 Task: Send an email with the signature Daniel Baker with the subject Thank you for a portfolio and the message I have some concerns regarding the progress of the project. Can we set up a call to discuss this further? from softage.10@softage.net to softage.2@softage.net and softage.3@softage.net
Action: Mouse moved to (84, 90)
Screenshot: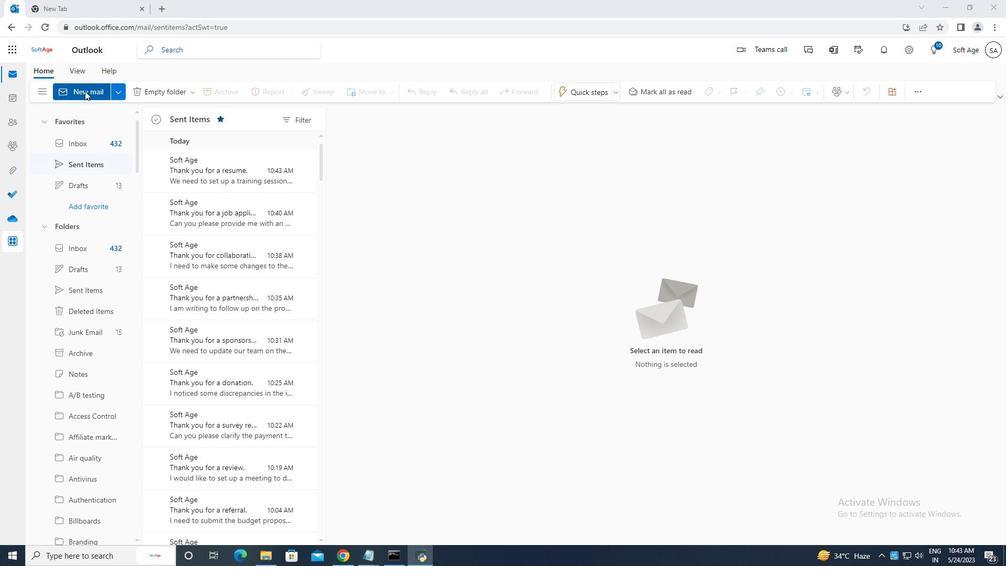 
Action: Mouse pressed left at (84, 90)
Screenshot: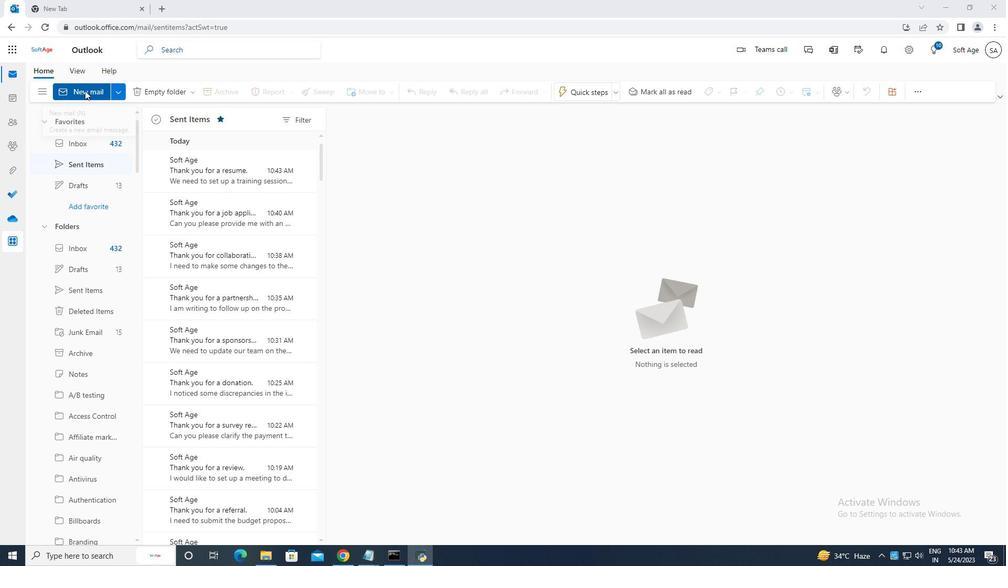 
Action: Mouse moved to (676, 95)
Screenshot: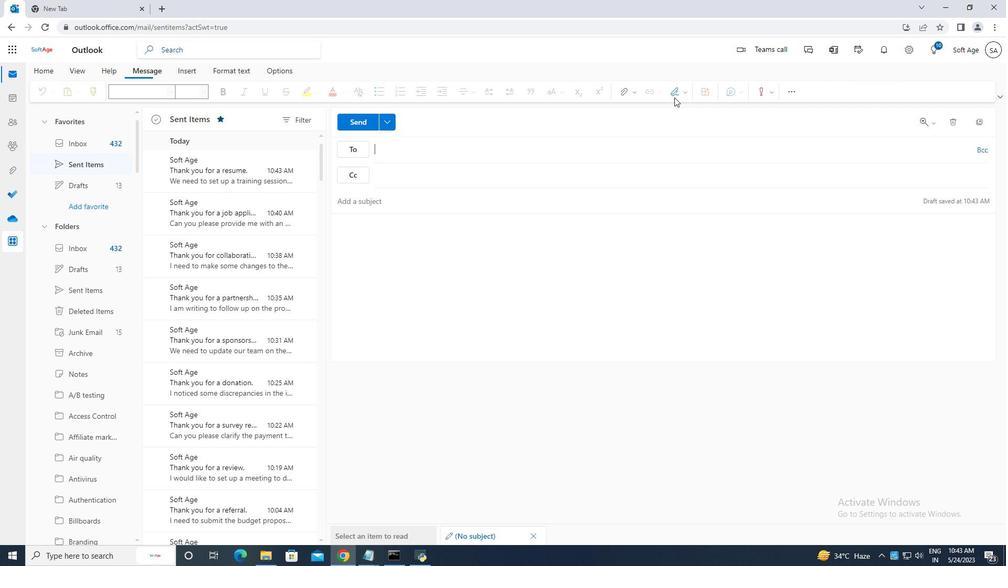 
Action: Mouse pressed left at (676, 95)
Screenshot: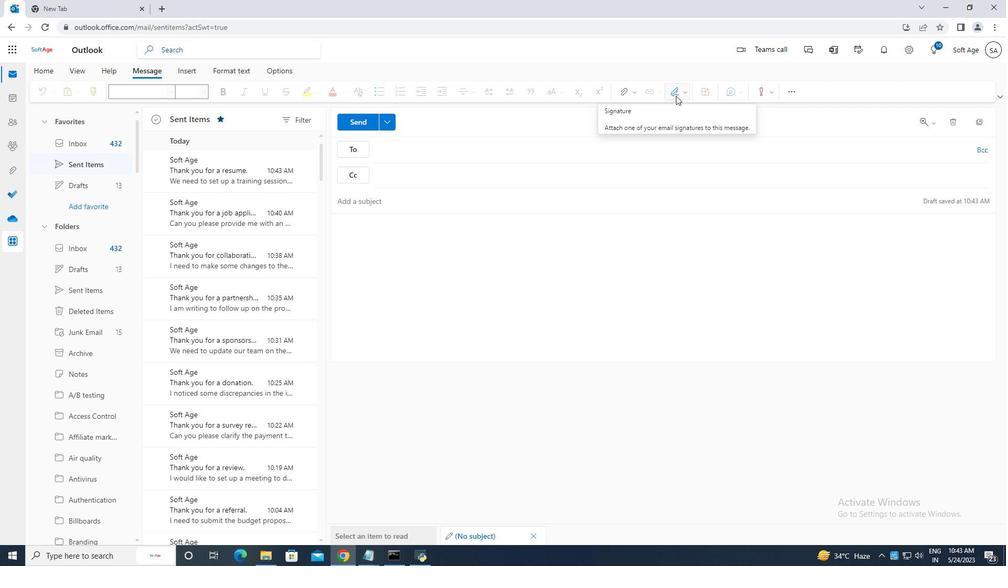 
Action: Mouse moved to (658, 134)
Screenshot: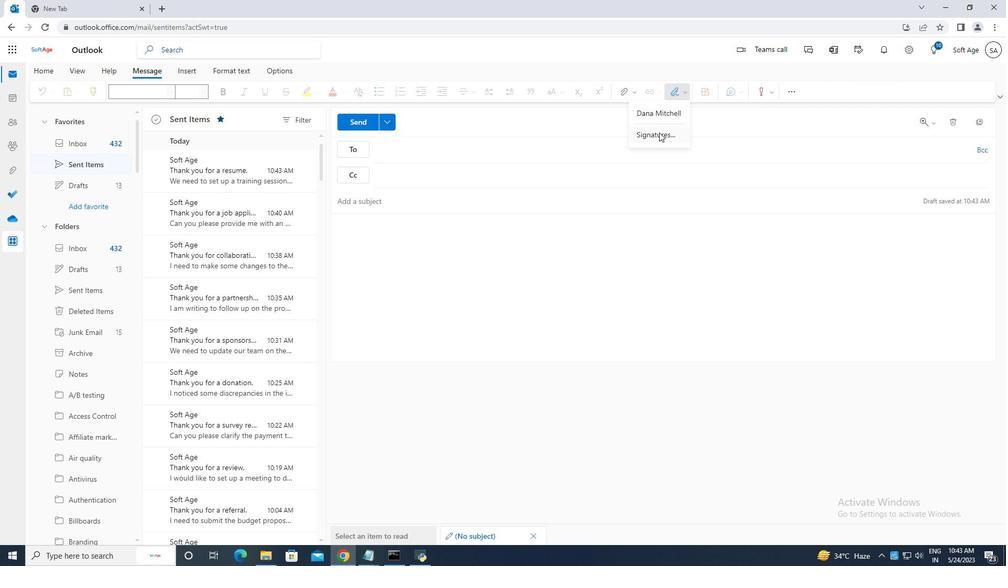 
Action: Mouse pressed left at (658, 134)
Screenshot: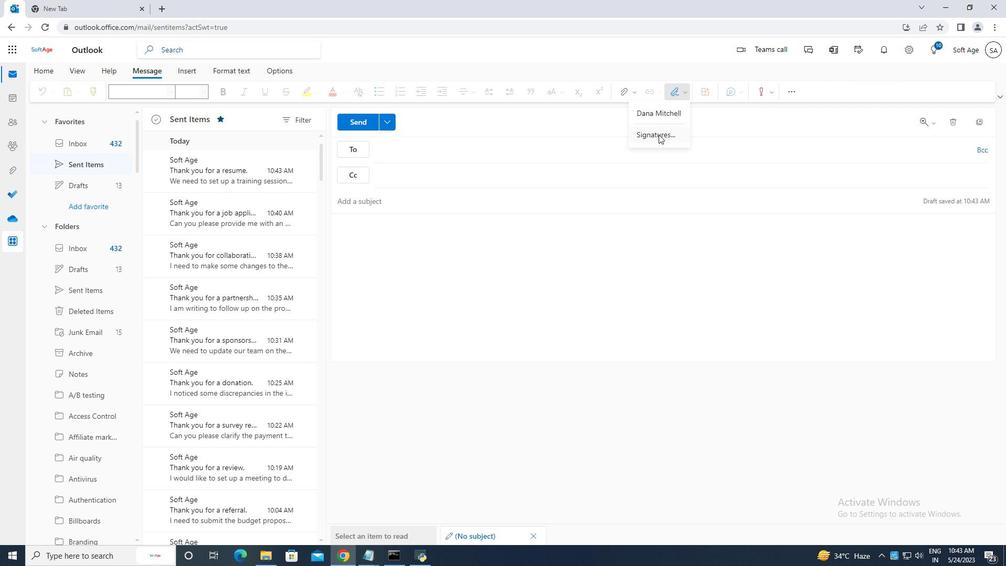 
Action: Mouse moved to (715, 176)
Screenshot: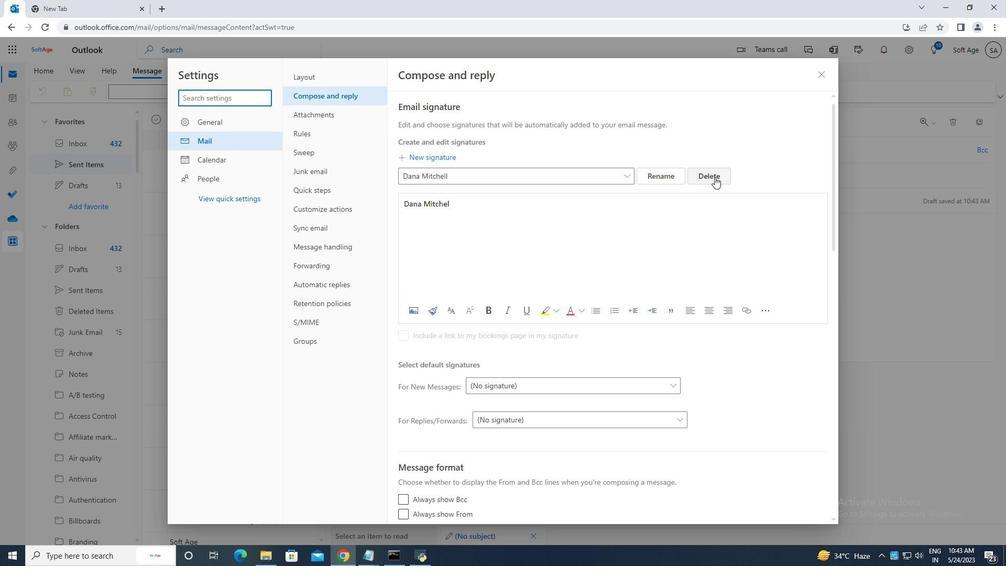 
Action: Mouse pressed left at (715, 176)
Screenshot: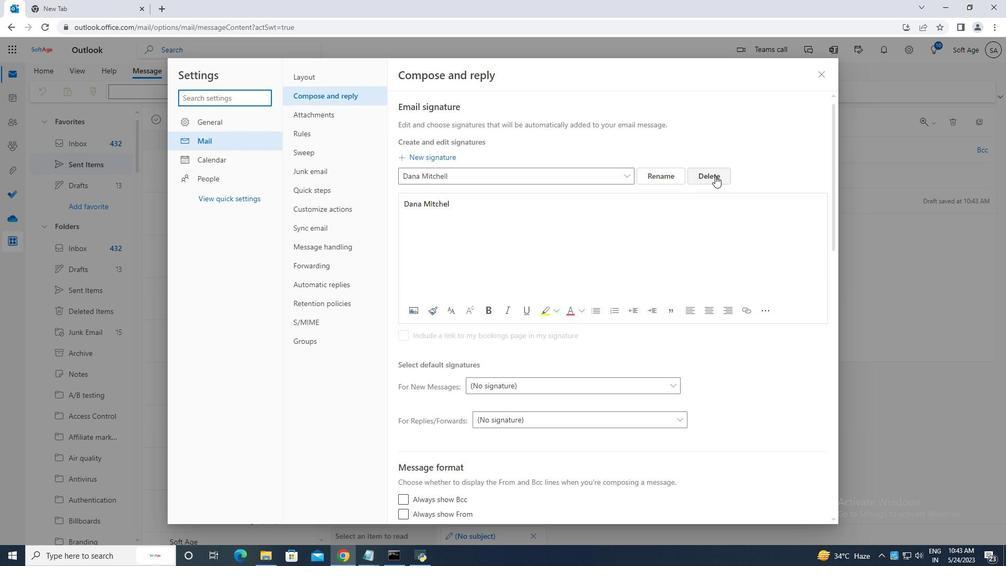 
Action: Mouse moved to (475, 177)
Screenshot: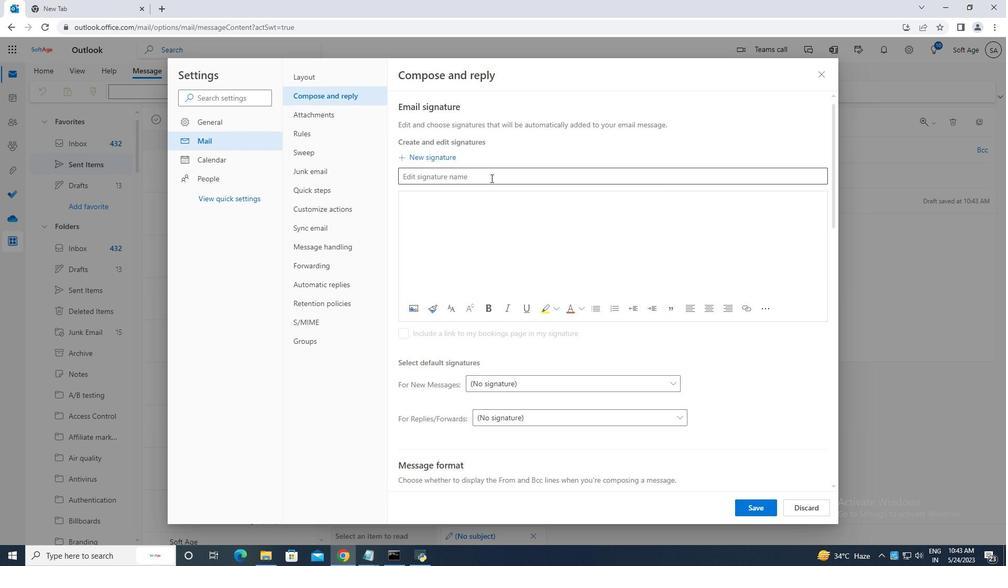 
Action: Mouse pressed left at (475, 177)
Screenshot: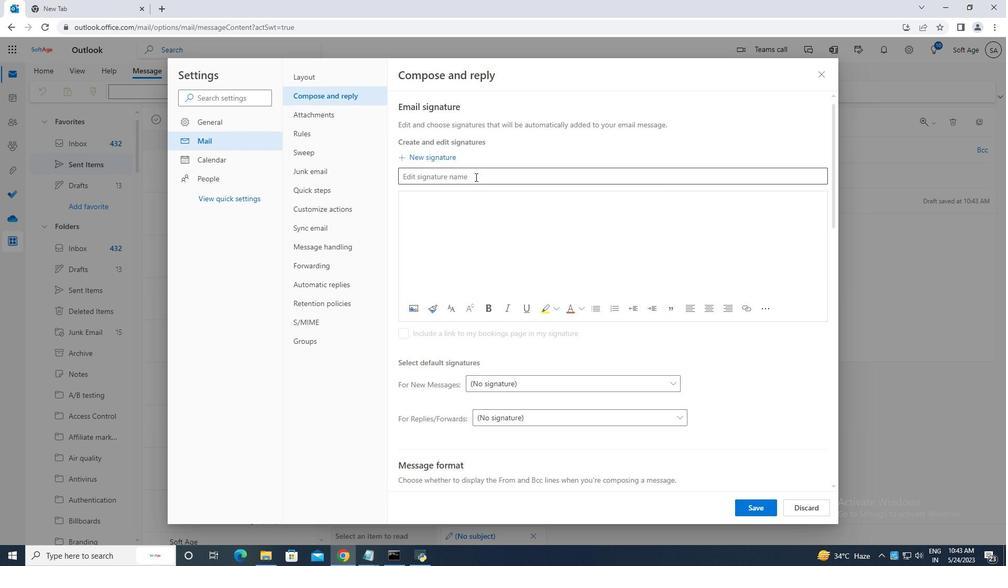 
Action: Mouse moved to (474, 174)
Screenshot: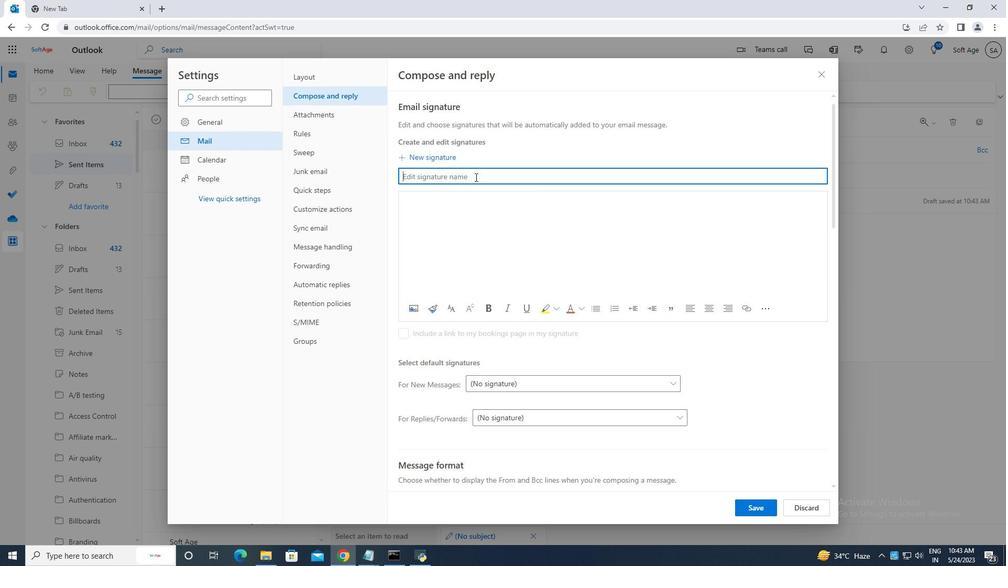 
Action: Key pressed <Key.caps_lock>D<Key.caps_lock>aniel<Key.space><Key.caps_lock>B<Key.caps_lock>aker<Key.space>
Screenshot: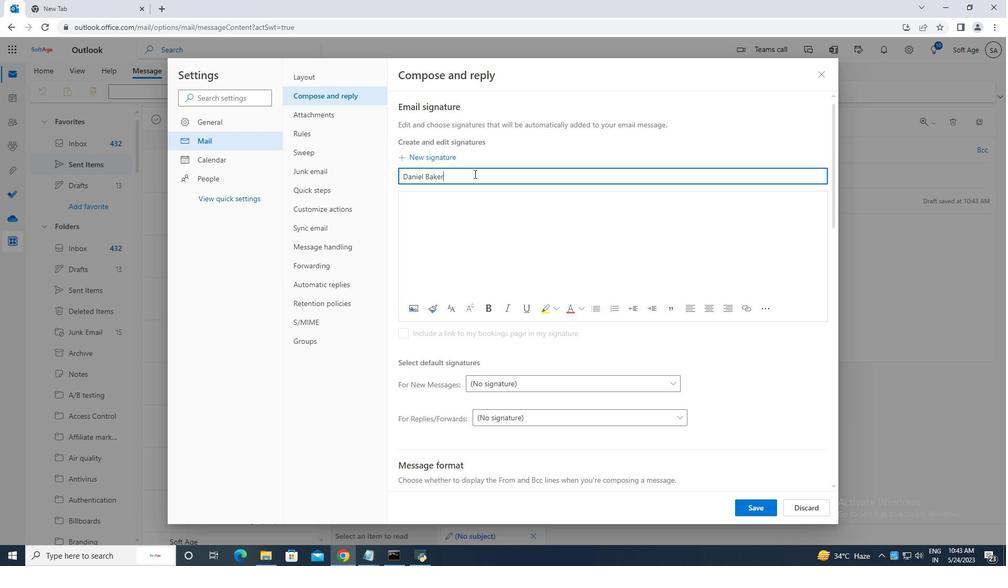 
Action: Mouse moved to (411, 198)
Screenshot: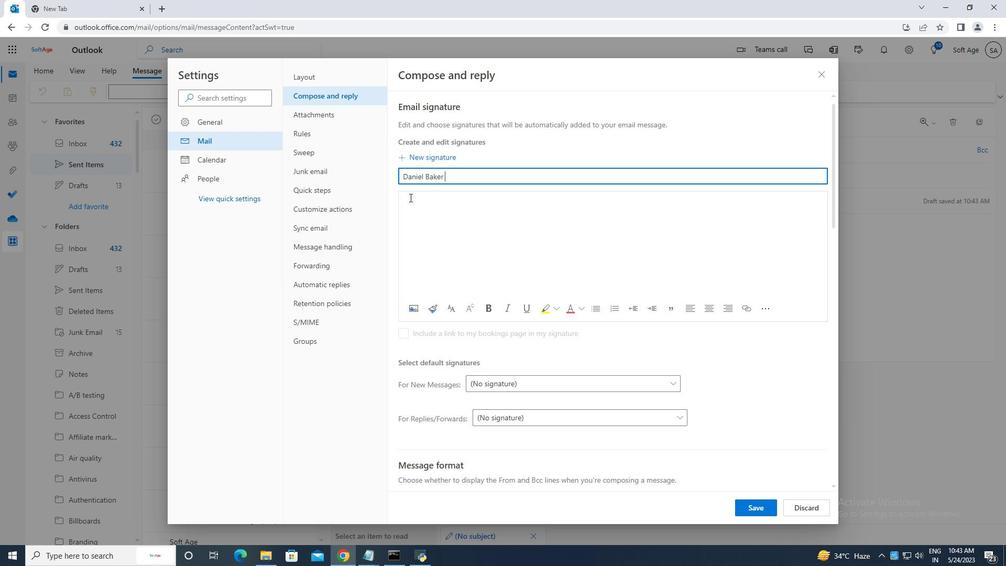 
Action: Mouse pressed left at (411, 198)
Screenshot: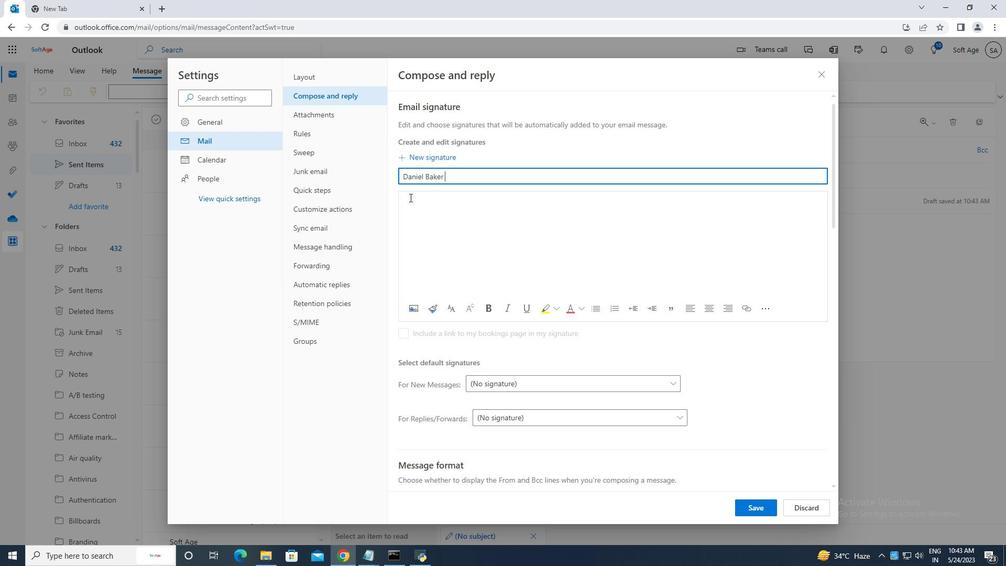 
Action: Mouse moved to (412, 198)
Screenshot: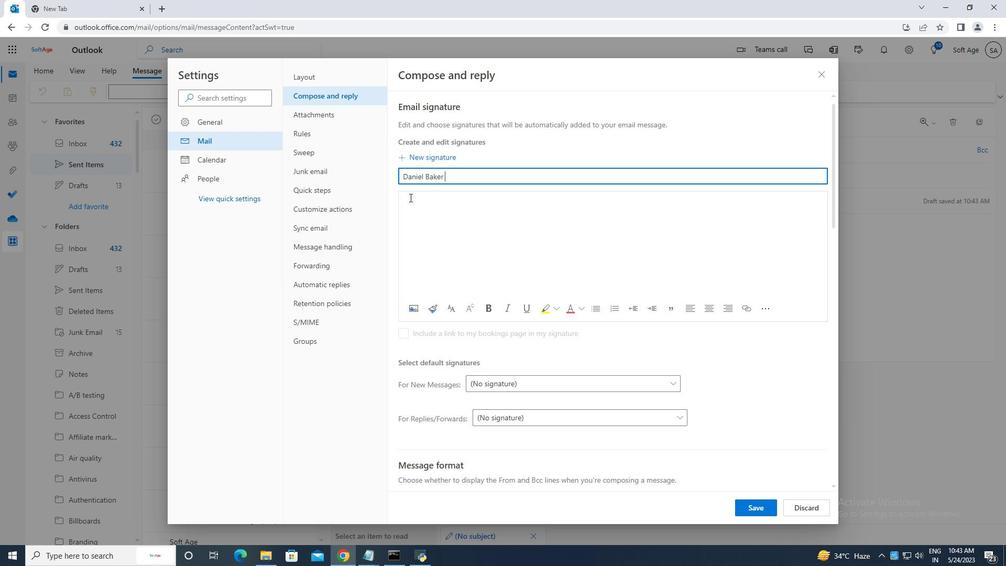 
Action: Key pressed <Key.caps_lock>D<Key.caps_lock>ainel<Key.space><Key.caps_lock><Key.backspace><Key.backspace><Key.backspace>IEL<Key.space><Key.backspace><Key.backspace><Key.backspace><Key.backspace><Key.caps_lock>iel<Key.space><Key.backspace><Key.backspace><Key.backspace><Key.backspace><Key.backspace><Key.backspace>niel<Key.space><Key.caps_lock>B<Key.caps_lock>aker
Screenshot: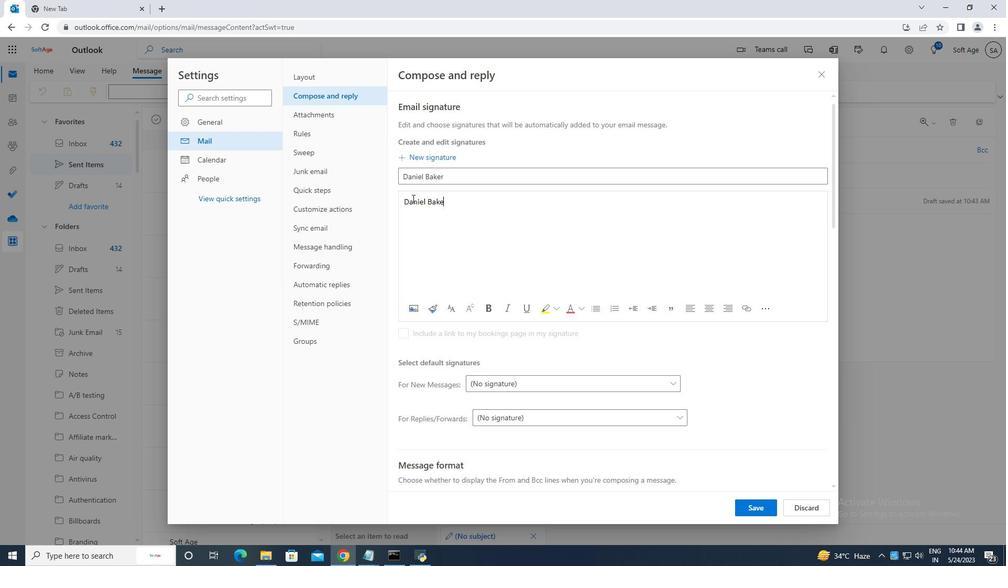 
Action: Mouse moved to (757, 510)
Screenshot: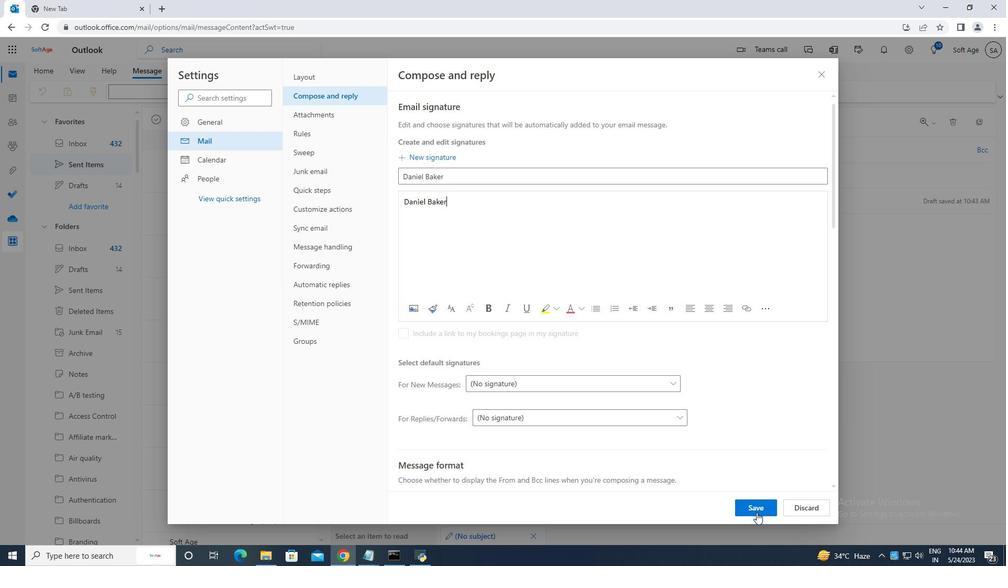 
Action: Mouse pressed left at (757, 510)
Screenshot: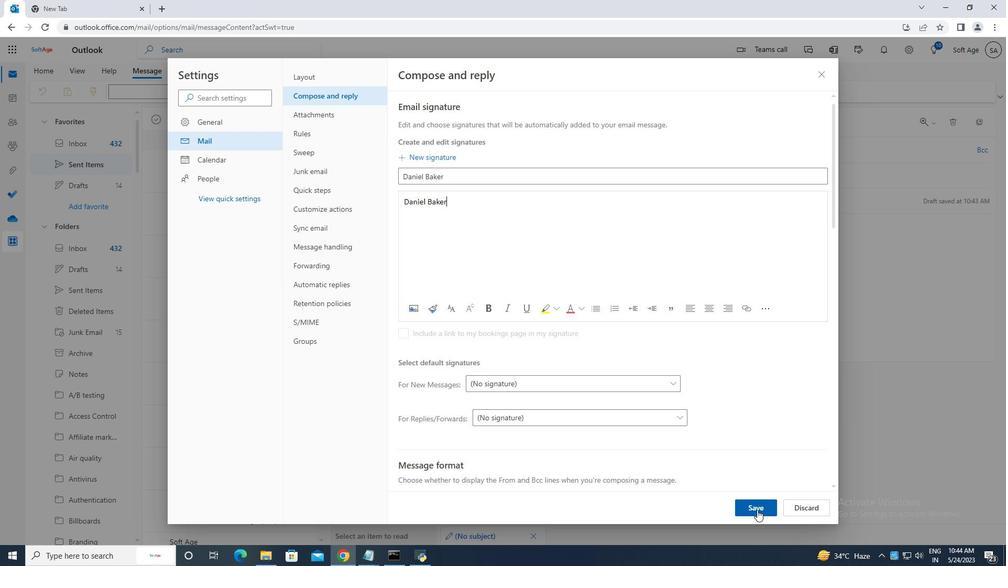 
Action: Mouse moved to (821, 73)
Screenshot: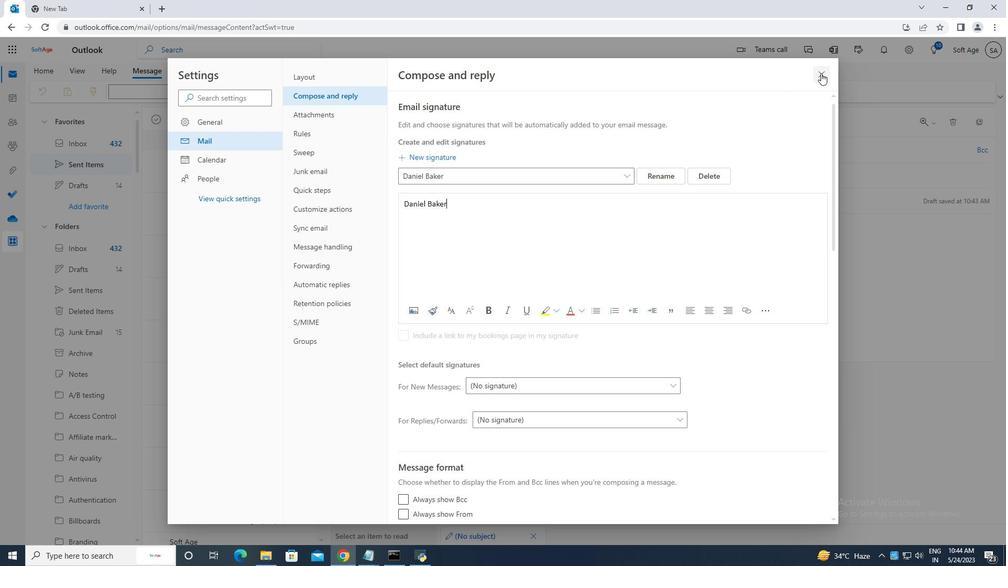 
Action: Mouse pressed left at (821, 73)
Screenshot: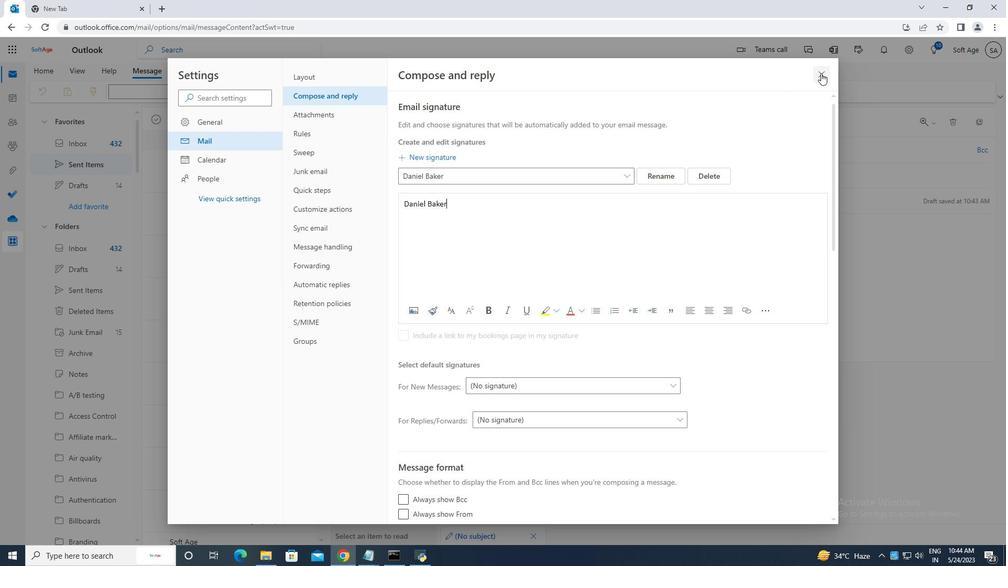 
Action: Mouse moved to (674, 94)
Screenshot: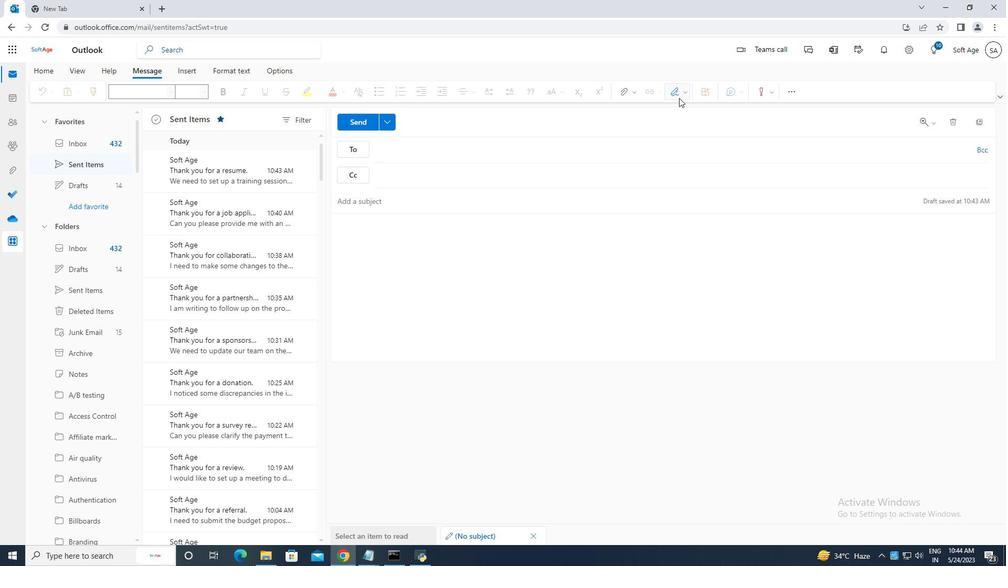 
Action: Mouse pressed left at (674, 94)
Screenshot: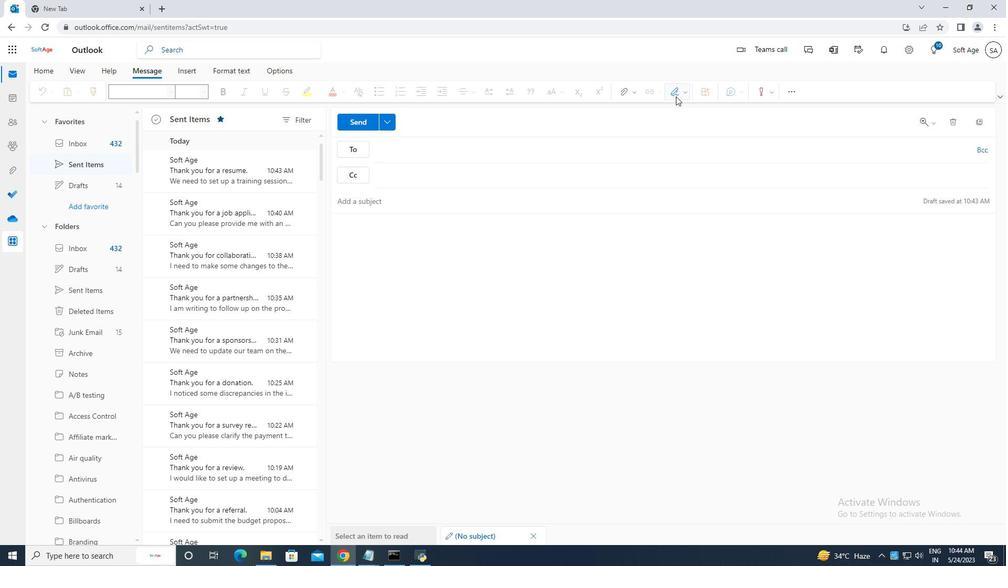 
Action: Mouse moved to (664, 111)
Screenshot: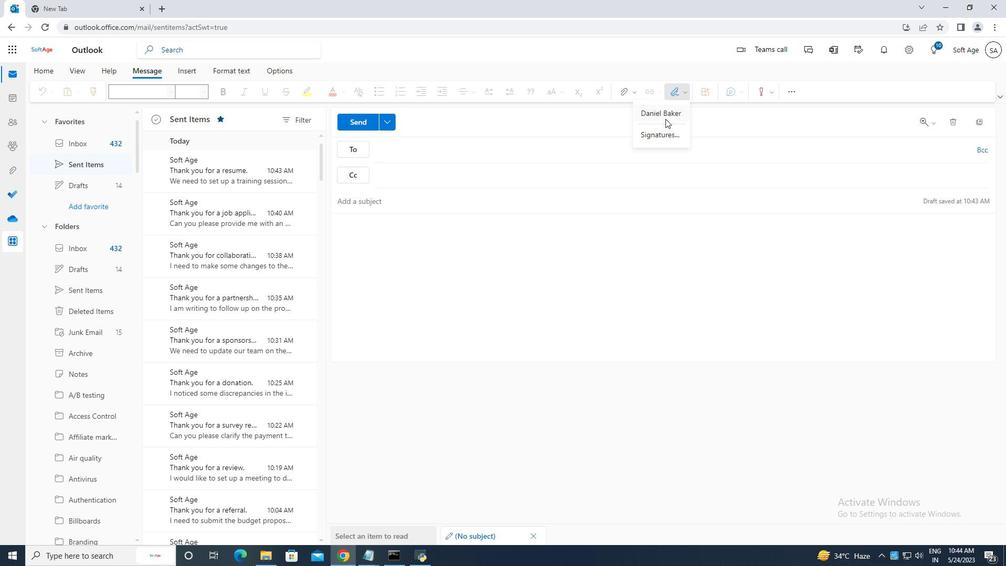 
Action: Mouse pressed left at (664, 111)
Screenshot: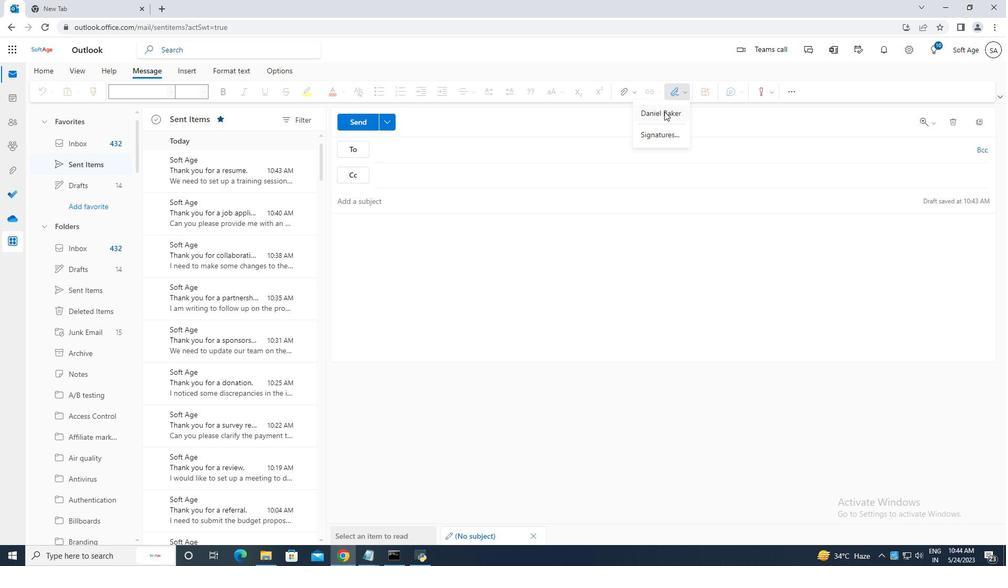 
Action: Mouse moved to (354, 204)
Screenshot: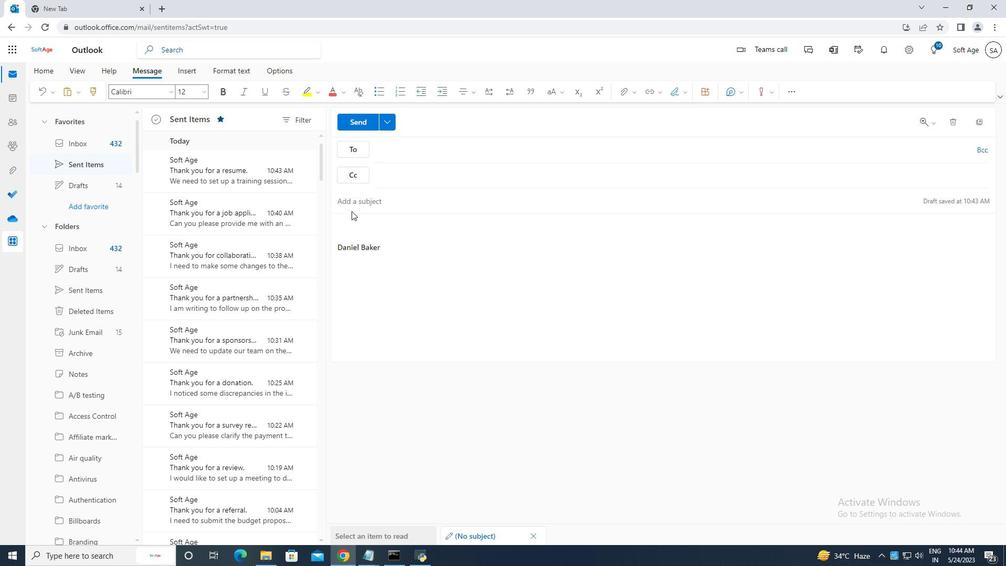
Action: Mouse pressed left at (354, 204)
Screenshot: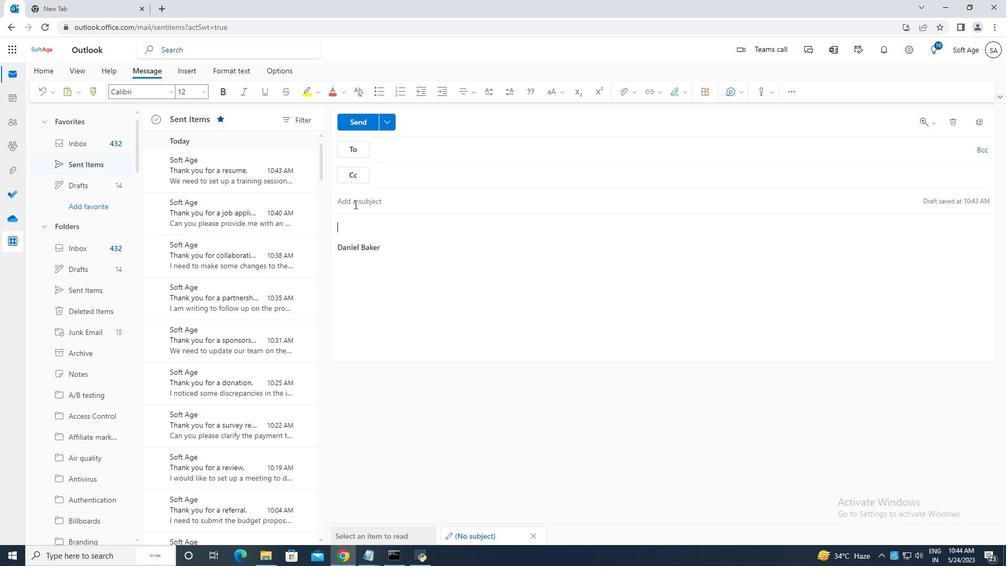 
Action: Key pressed <Key.caps_lock>T<Key.caps_lock>hank<Key.space>you<Key.space>for<Key.space>a<Key.space>portfolio<Key.space><Key.backspace>.
Screenshot: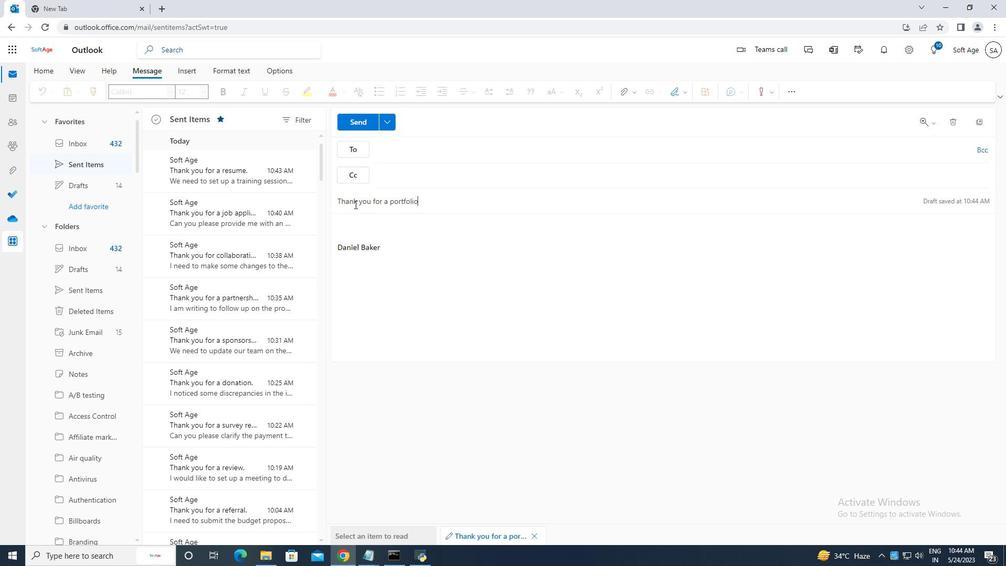 
Action: Mouse moved to (355, 219)
Screenshot: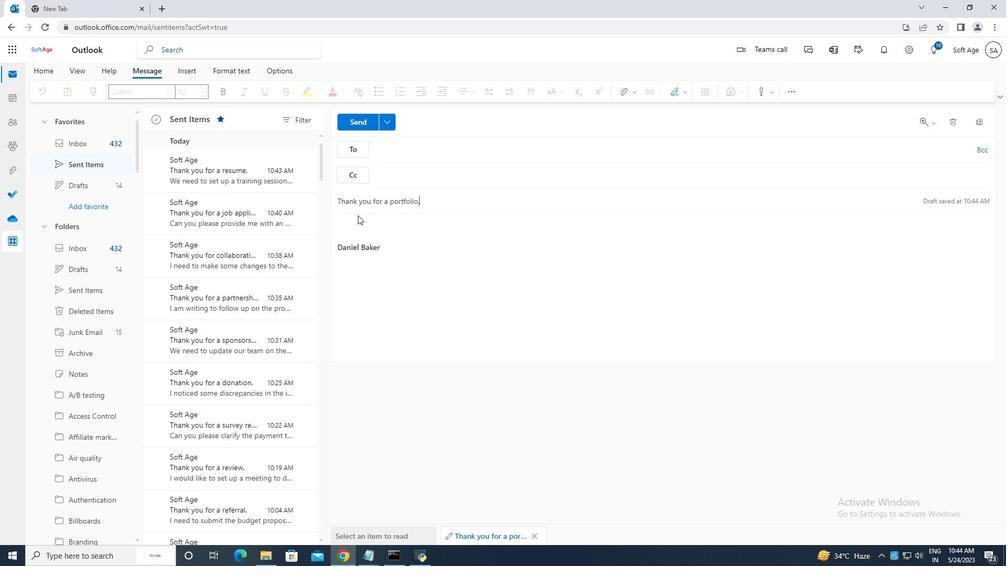 
Action: Mouse pressed left at (355, 219)
Screenshot: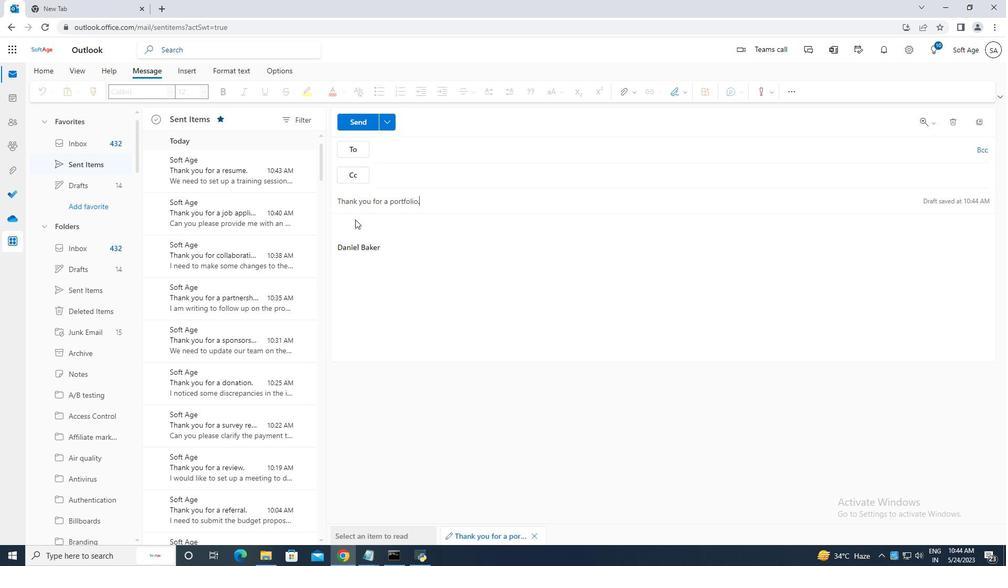 
Action: Mouse moved to (344, 226)
Screenshot: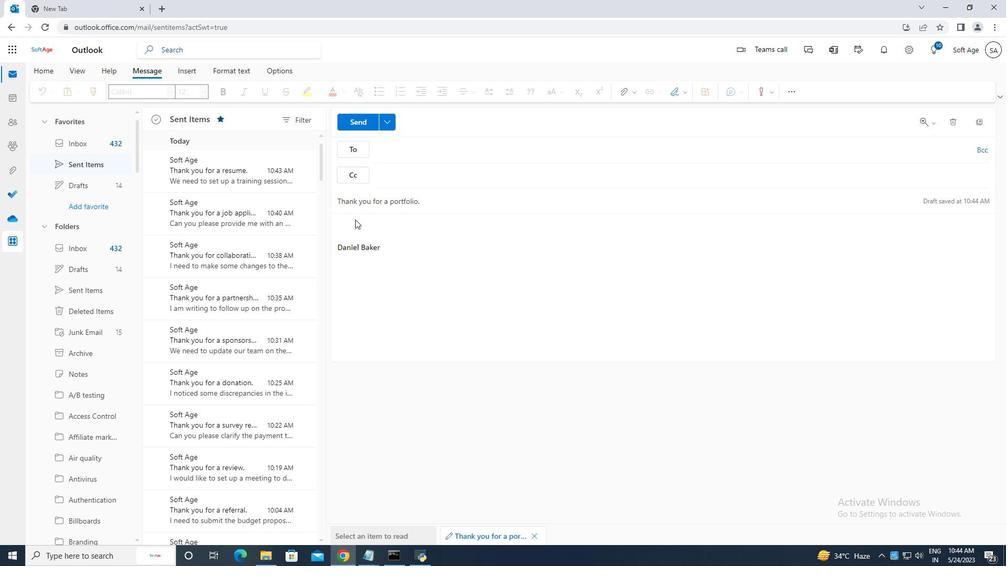 
Action: Mouse pressed left at (344, 226)
Screenshot: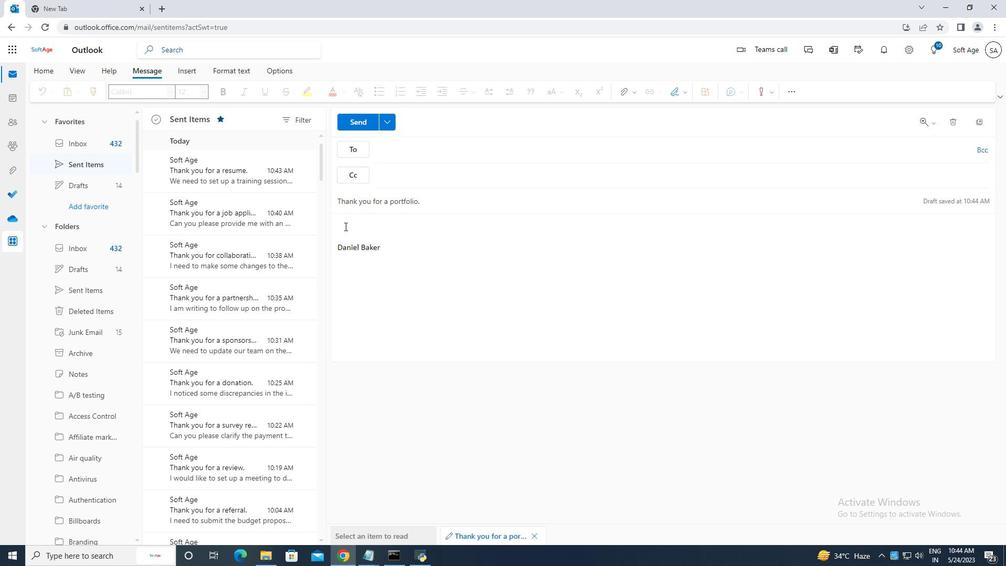
Action: Key pressed <Key.caps_lock>I<Key.space><Key.caps_lock>have<Key.space>some<Key.space>concerns<Key.space>regarding<Key.space>the<Key.space>progress<Key.space>of<Key.space>the<Key.space>project.<Key.space><Key.caps_lock>C<Key.caps_lock>an<Key.space>we<Key.space>set<Key.space>up<Key.space>a<Key.space>call<Key.space>to<Key.space>discuss<Key.space>this<Key.space>further.
Screenshot: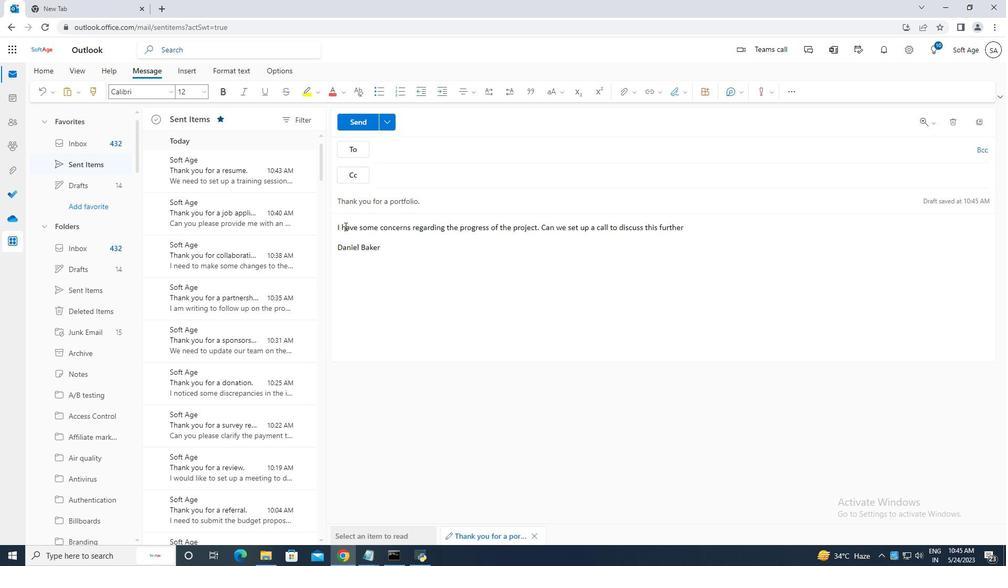 
Action: Mouse moved to (420, 150)
Screenshot: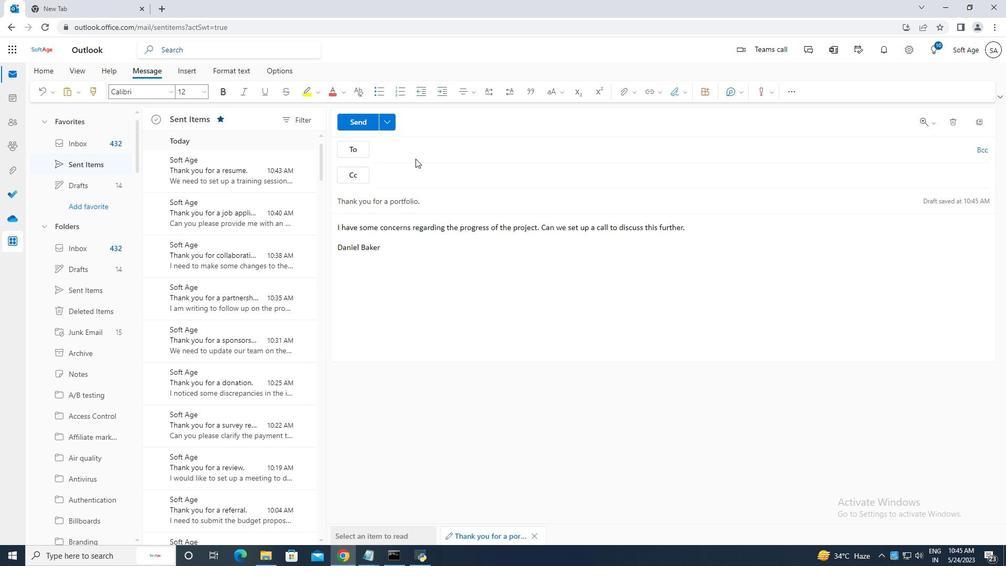 
Action: Mouse pressed left at (420, 150)
Screenshot: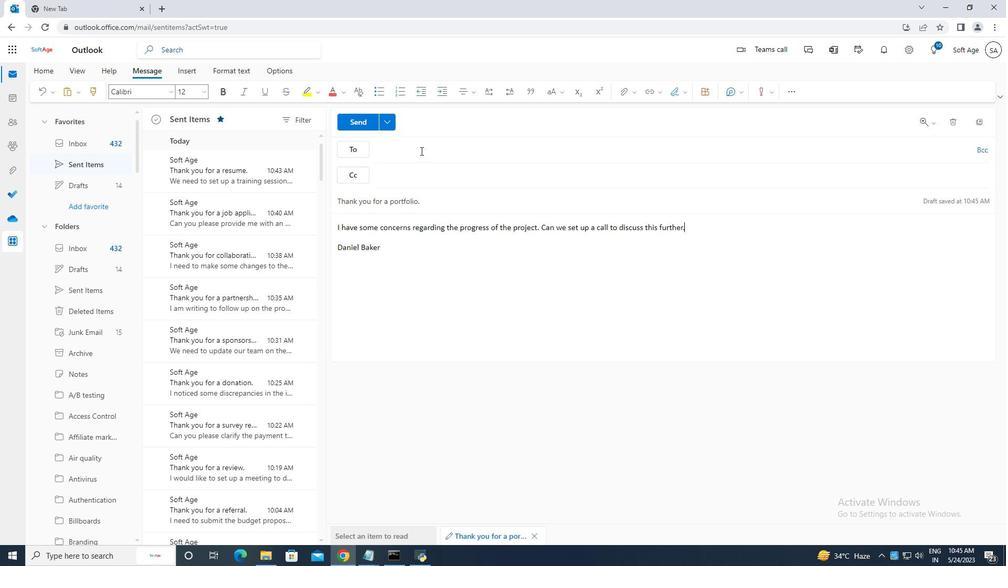 
Action: Mouse moved to (420, 150)
Screenshot: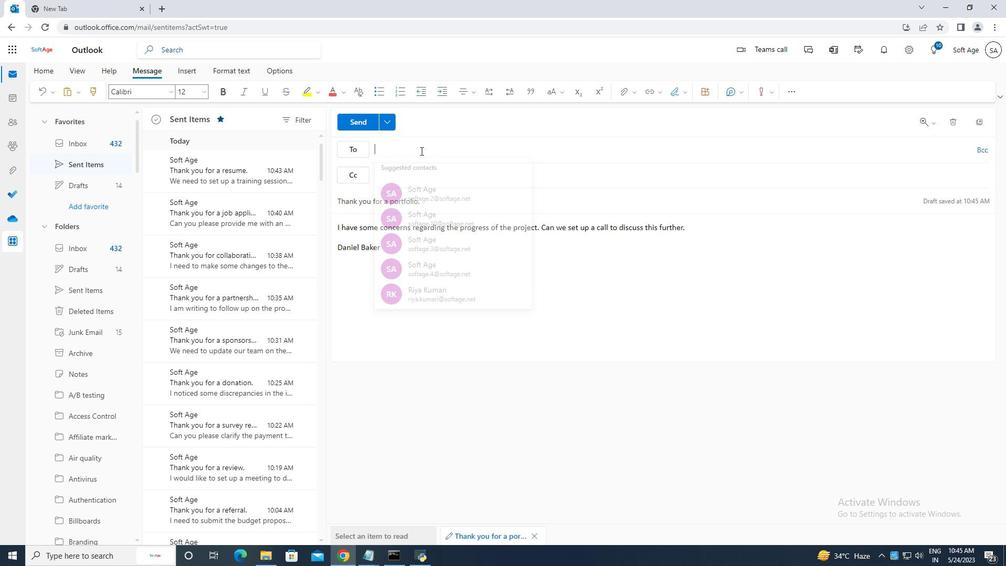 
Action: Key pressed softage.2<Key.shift>@
Screenshot: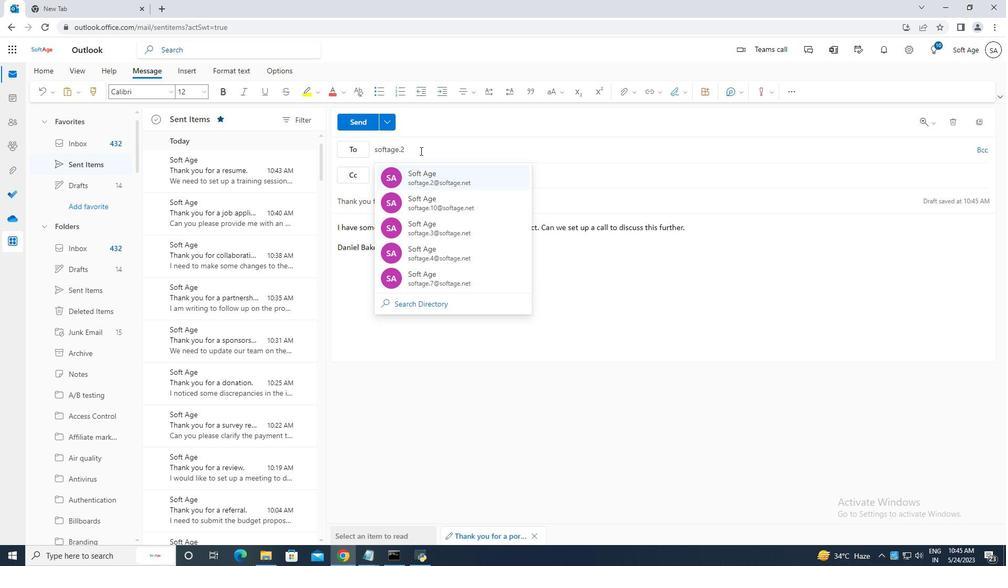 
Action: Mouse moved to (475, 169)
Screenshot: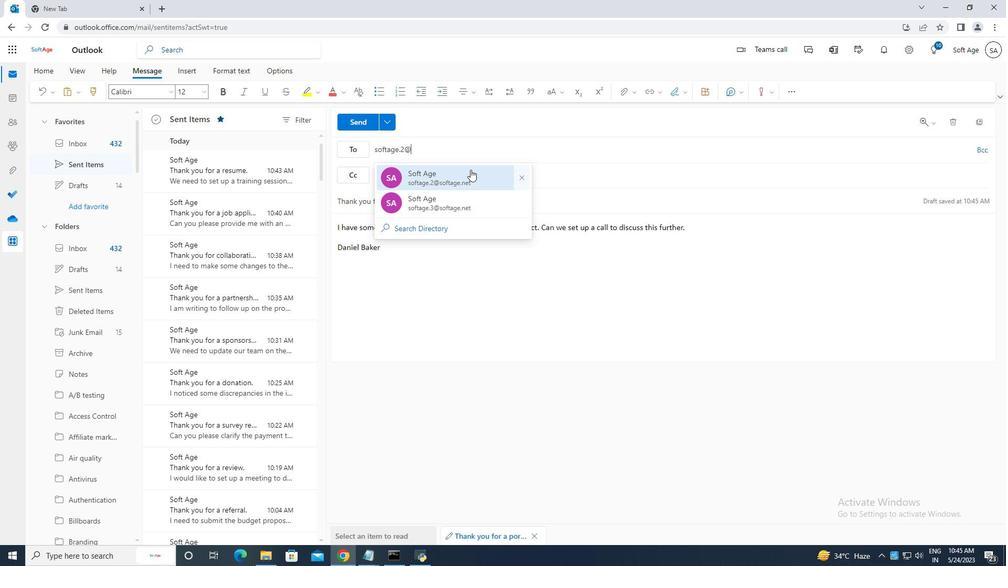 
Action: Mouse pressed left at (475, 169)
Screenshot: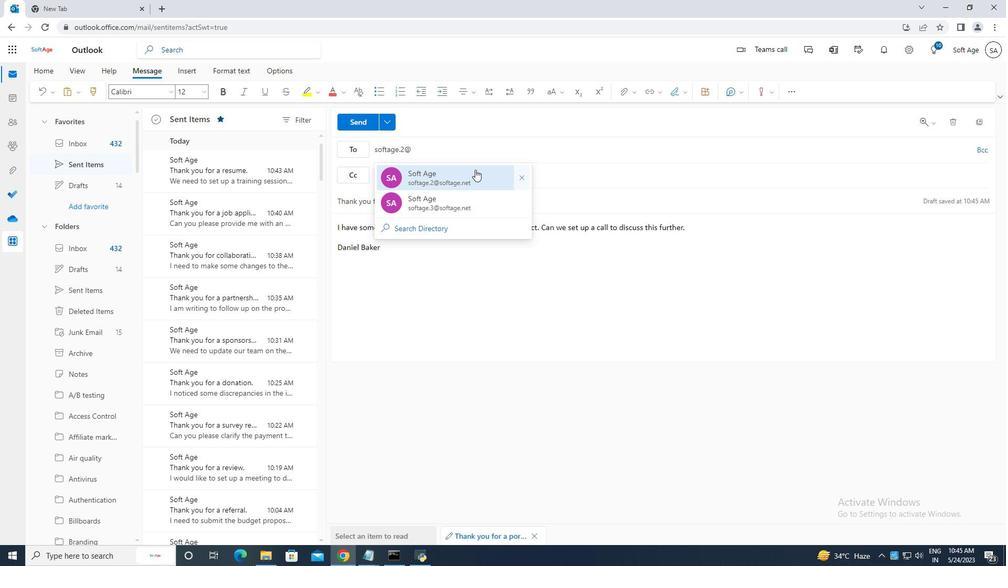 
Action: Mouse moved to (472, 152)
Screenshot: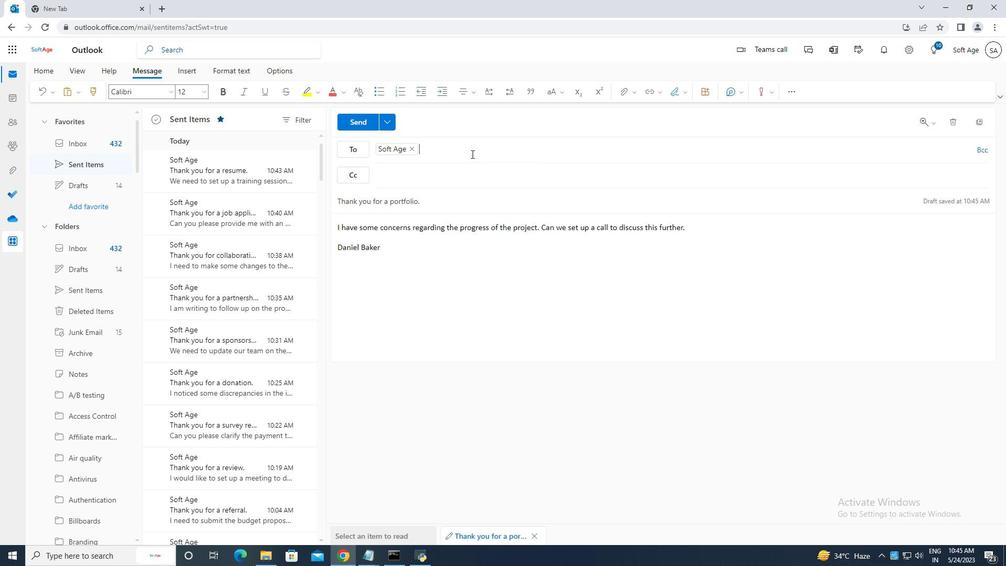 
Action: Key pressed softage.3<Key.shift>@
Screenshot: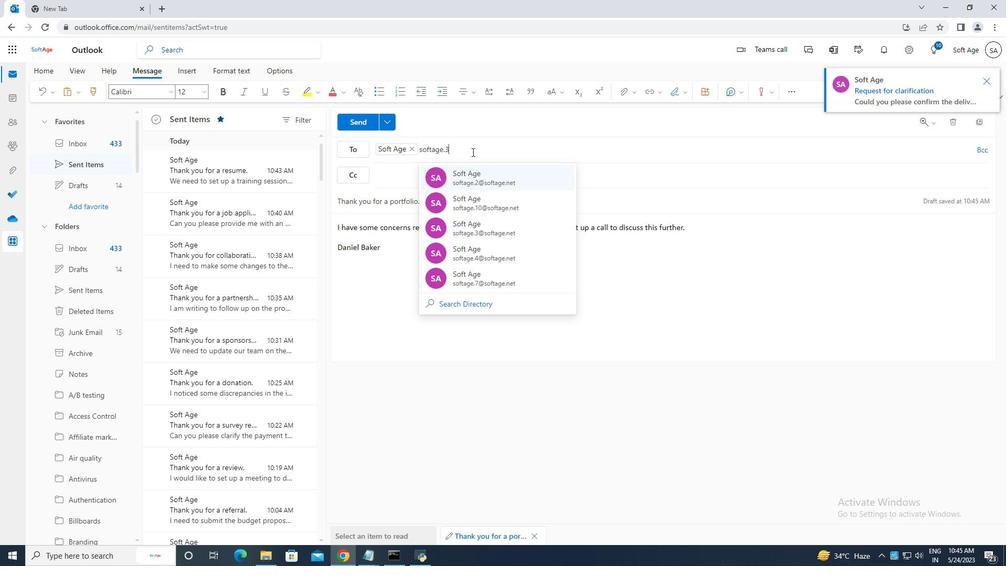 
Action: Mouse moved to (512, 170)
Screenshot: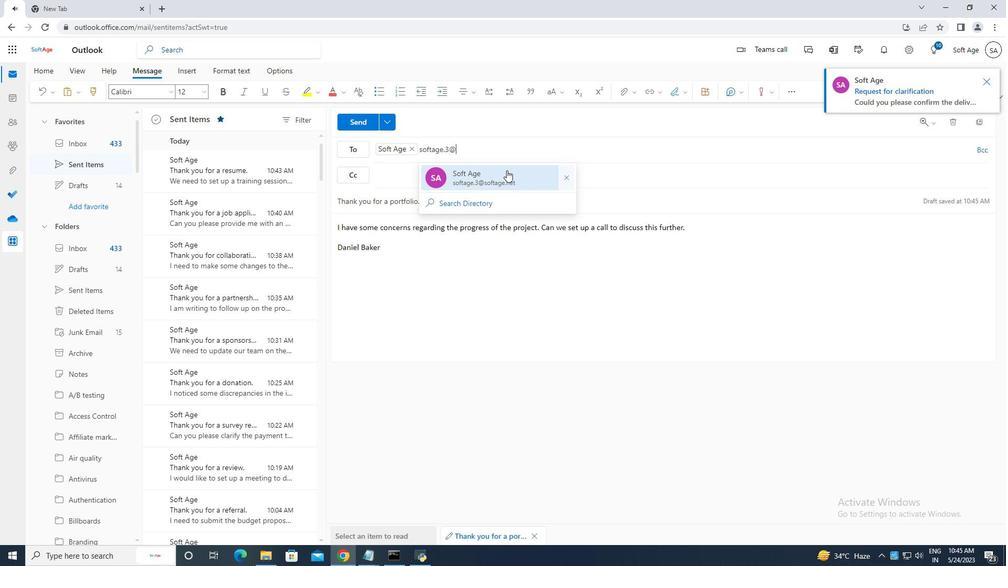 
Action: Mouse pressed left at (512, 170)
Screenshot: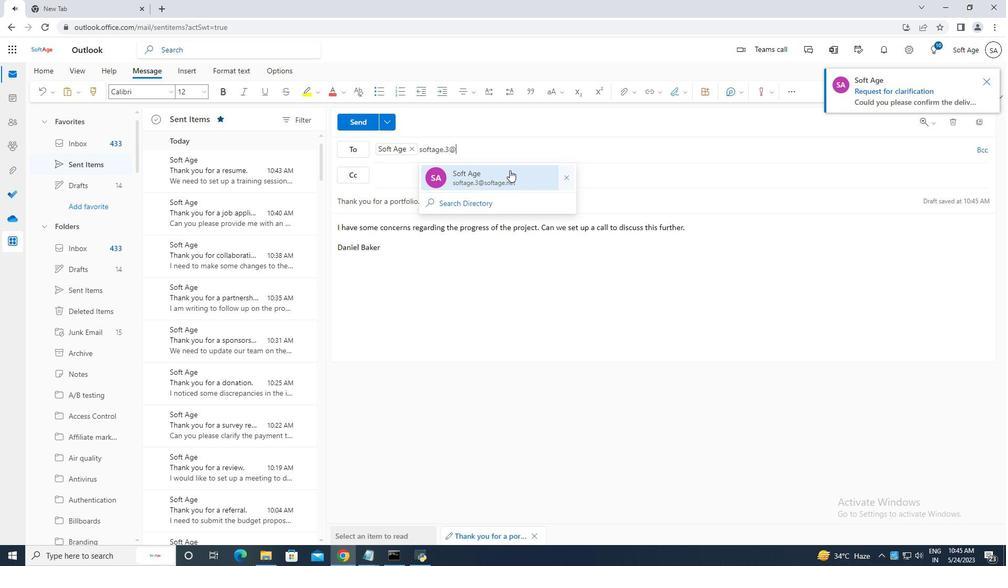 
Action: Mouse moved to (360, 118)
Screenshot: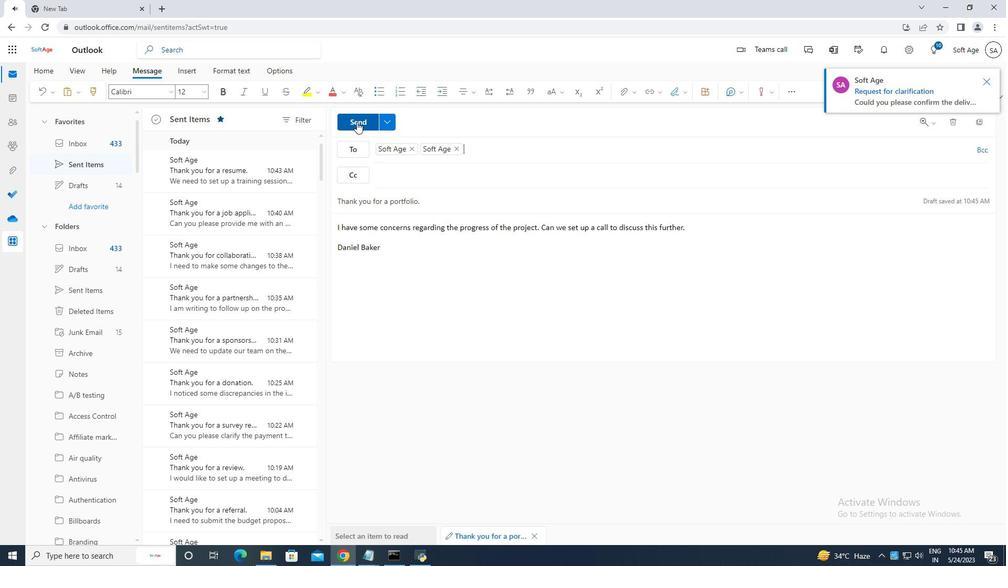 
Action: Mouse pressed left at (360, 118)
Screenshot: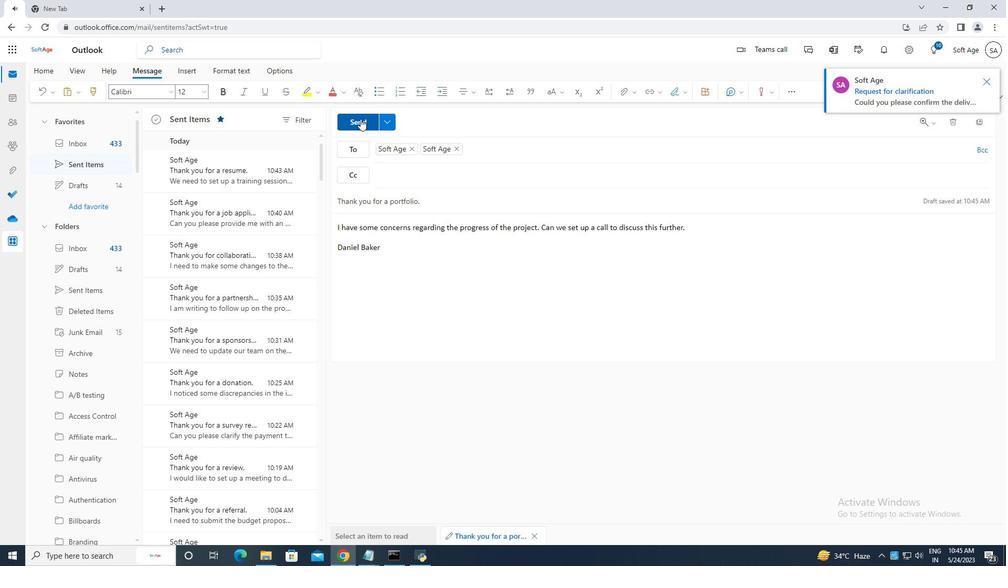 
